 Task: Calculate the symbolic integral of a trigonometric product with various trigonometric identities.
Action: Mouse moved to (145, 26)
Screenshot: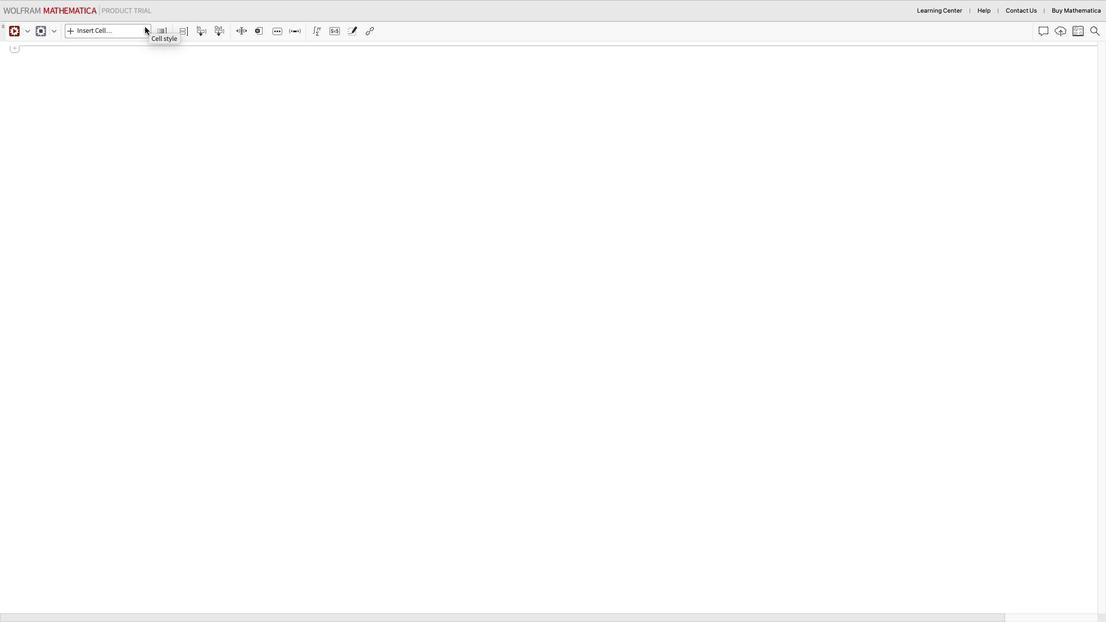 
Action: Mouse pressed left at (145, 26)
Screenshot: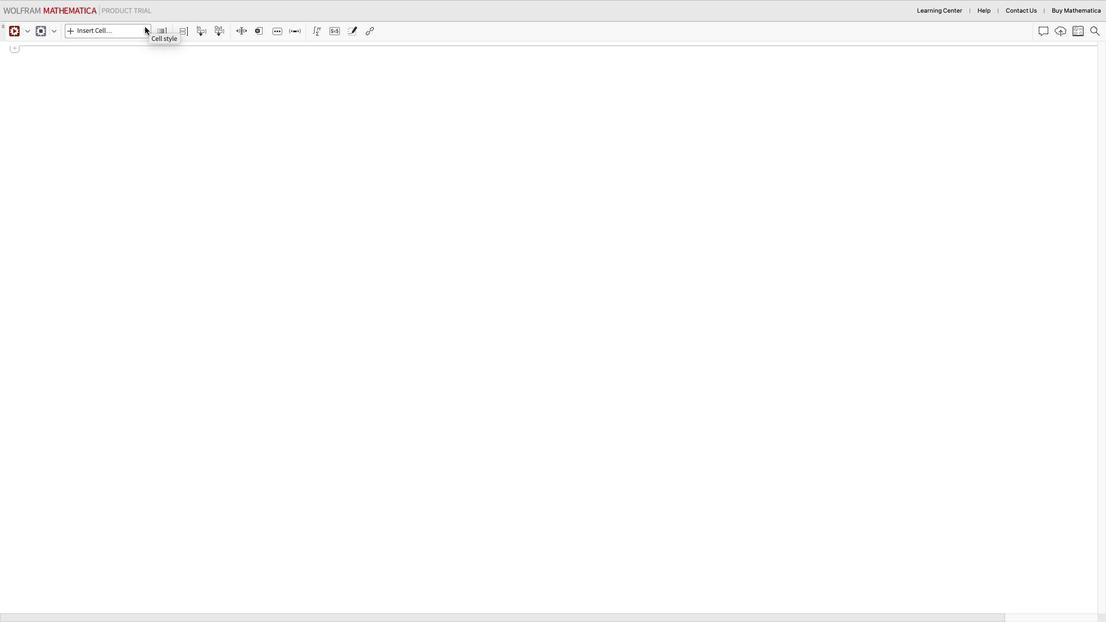 
Action: Mouse moved to (114, 53)
Screenshot: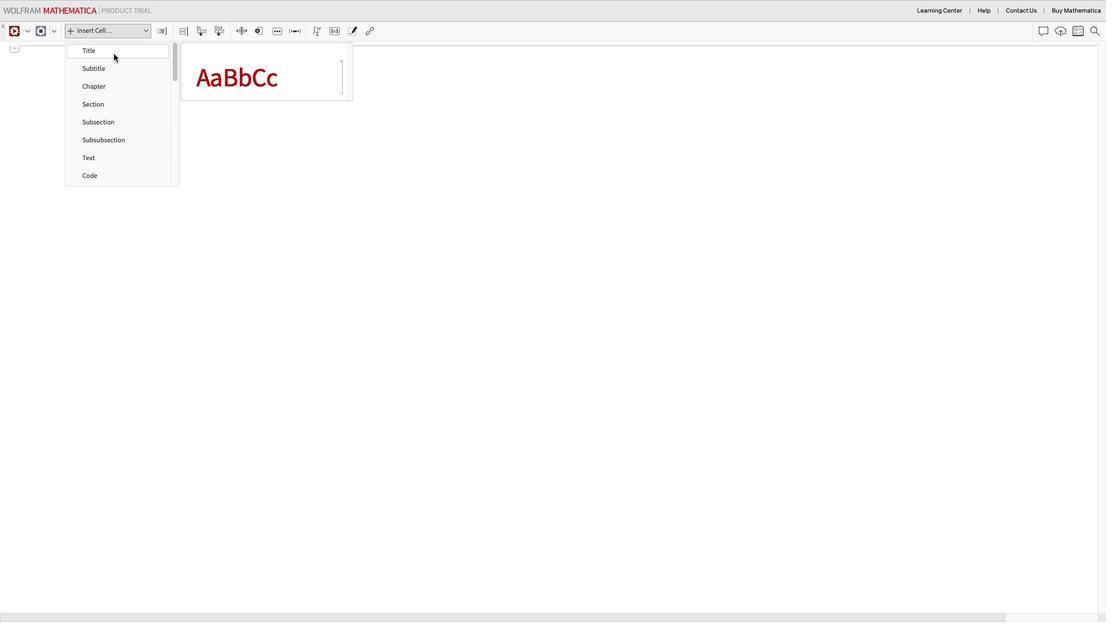 
Action: Mouse pressed left at (114, 53)
Screenshot: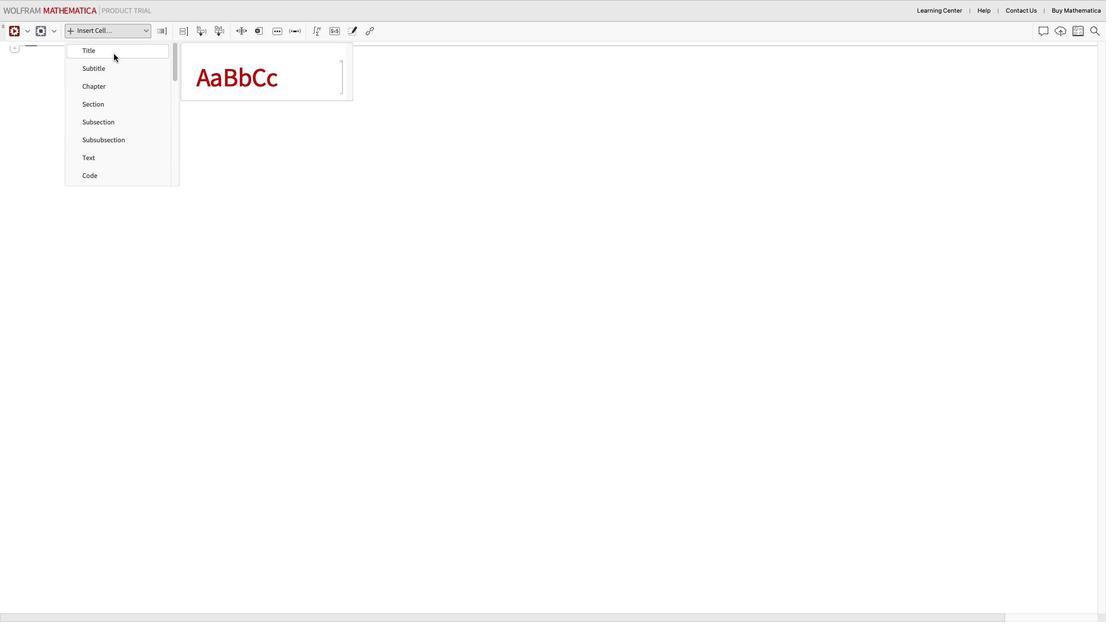 
Action: Mouse moved to (107, 74)
Screenshot: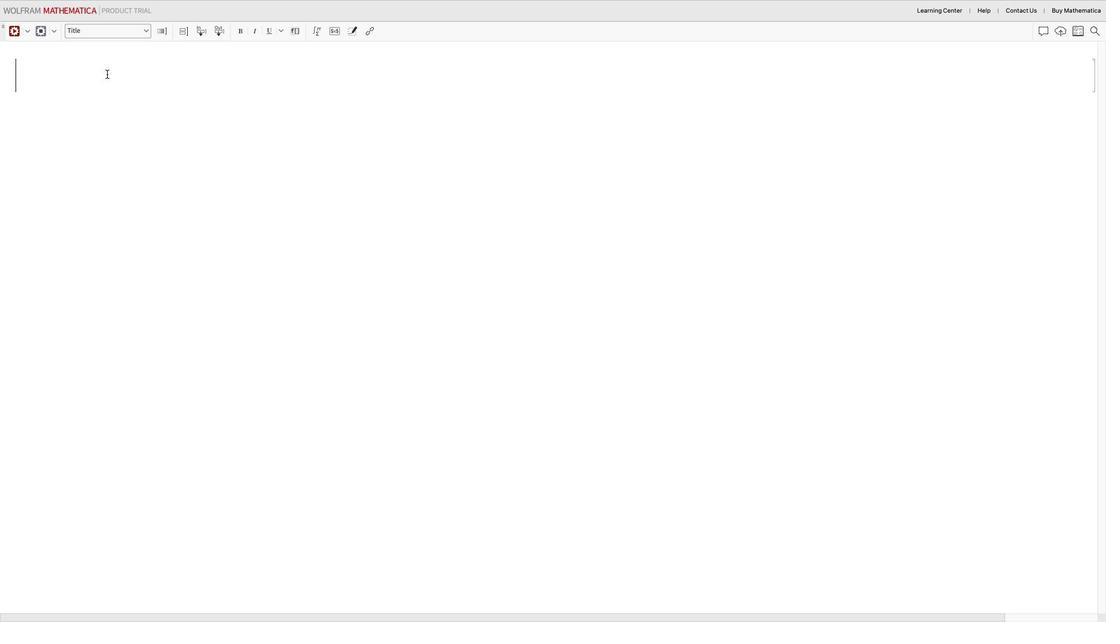
Action: Mouse pressed left at (107, 74)
Screenshot: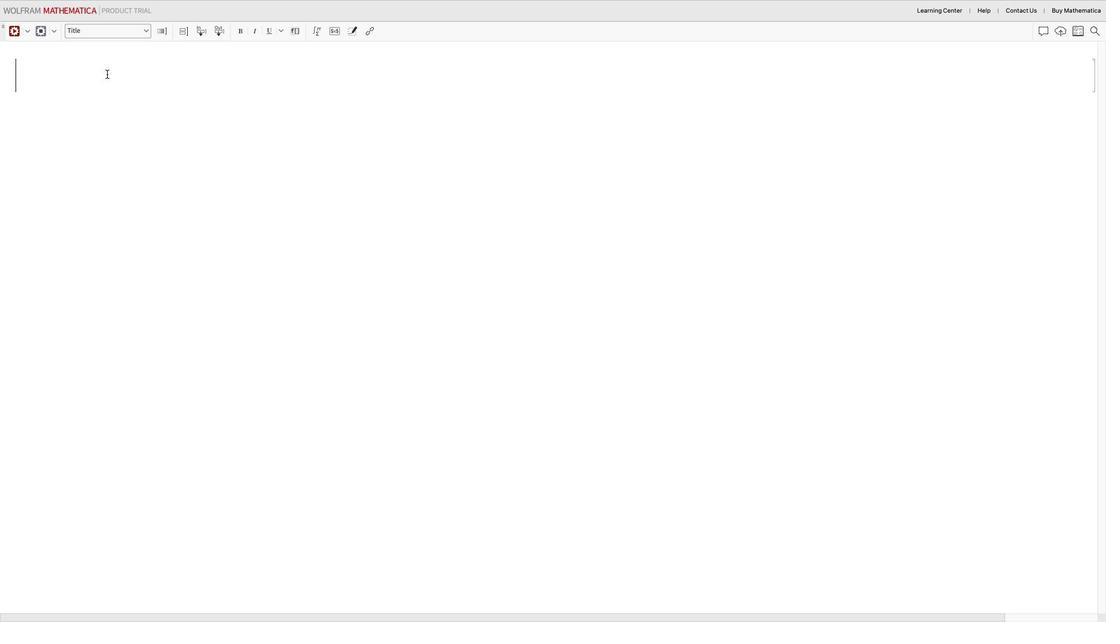 
Action: Mouse moved to (365, 237)
Screenshot: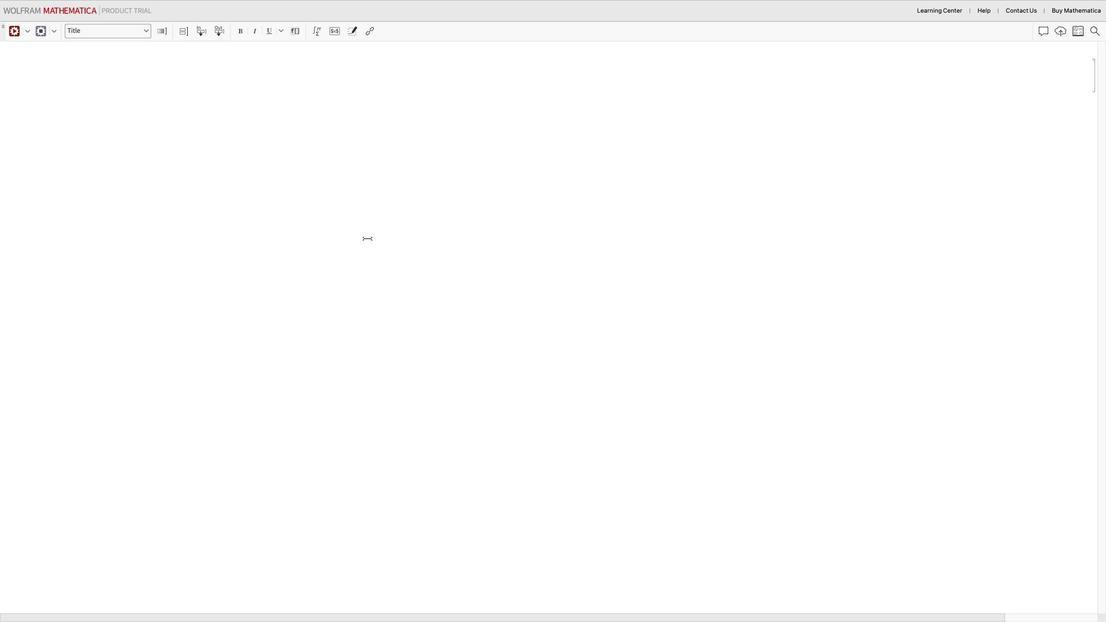 
Action: Key pressed Key.shift_r'S''y''m''b''o''l''i''c'Key.space'i''n''t''e''g''r''a''k'Key.space'i'Key.backspace'o''f'Key.space'a'Key.spaceKey.ctrl_rKey.leftKey.leftKey.leftKey.leftKey.leftKey.leftKey.backspace'l'Key.rightKey.rightKey.rightKey.rightKey.rightKey.space't''r''i''g''n''o''m''e''t''r''i''c'Key.space'p''r''o''d''u''c''t'Key.space'w''i''t''h'Key.leftKey.leftKey.leftKey.leftKey.leftKey.leftKey.leftKey.leftKey.leftKey.leftKey.leftKey.leftKey.leftKey.leftKey.leftKey.leftKey.leftKey.leftKey.leftKey.leftKey.left'o'Key.rightKey.rightKey.rightKey.rightKey.rightKey.rightKey.rightKey.rightKey.rightKey.rightKey.rightKey.rightKey.rightKey.rightKey.rightKey.rightKey.rightKey.rightKey.rightKey.rightKey.rightKey.space'v''a''r''i''o''u''s'Key.space't''r''i''g''o''n''o''m''e''t''r''i''c'Key.space'i''d''e''n''t''i''t''i''e''s'
Screenshot: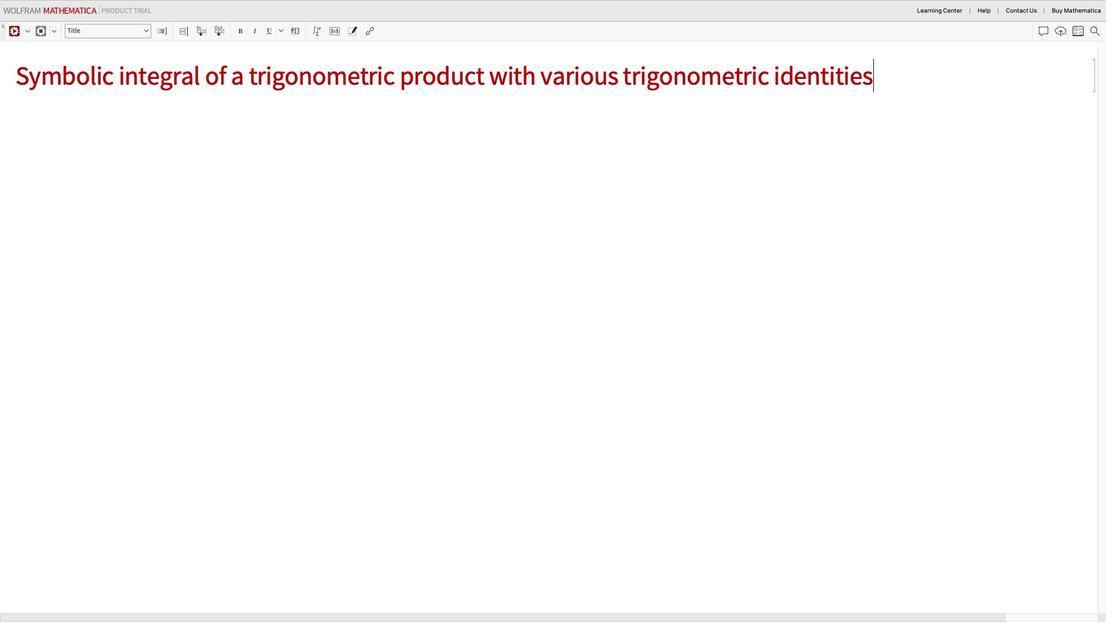 
Action: Mouse moved to (158, 250)
Screenshot: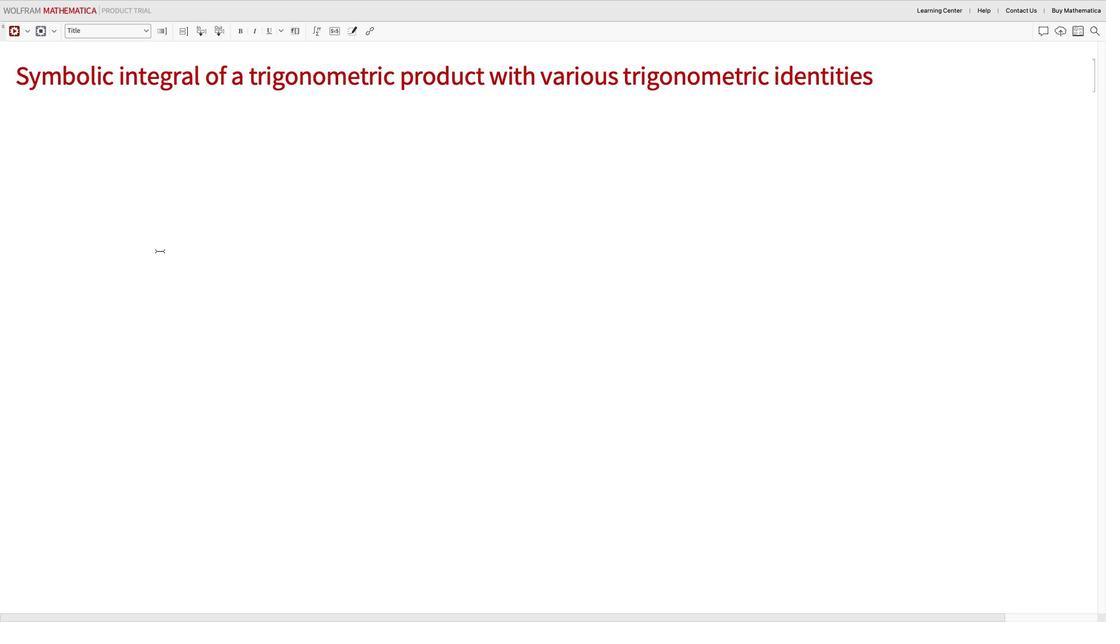 
Action: Mouse pressed left at (158, 250)
Screenshot: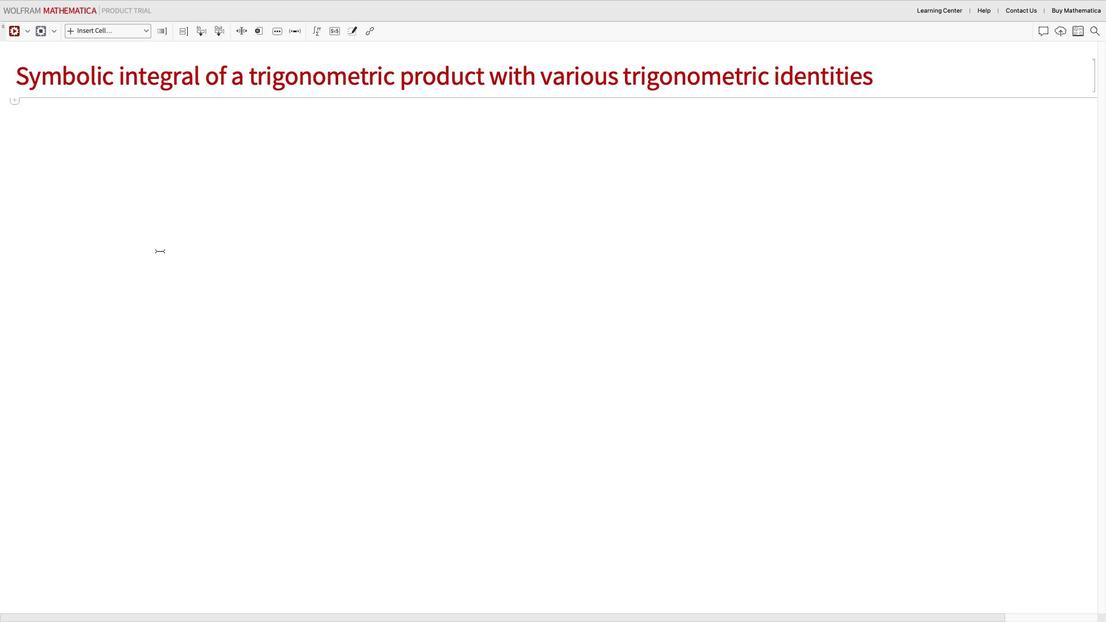 
Action: Mouse moved to (146, 31)
Screenshot: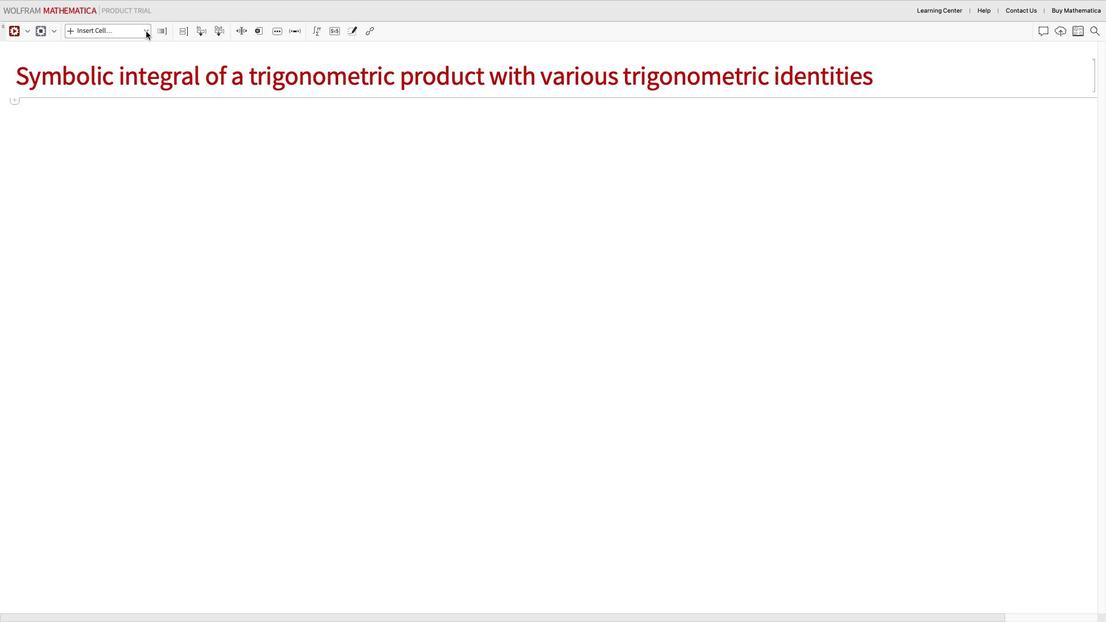 
Action: Mouse pressed left at (146, 31)
Screenshot: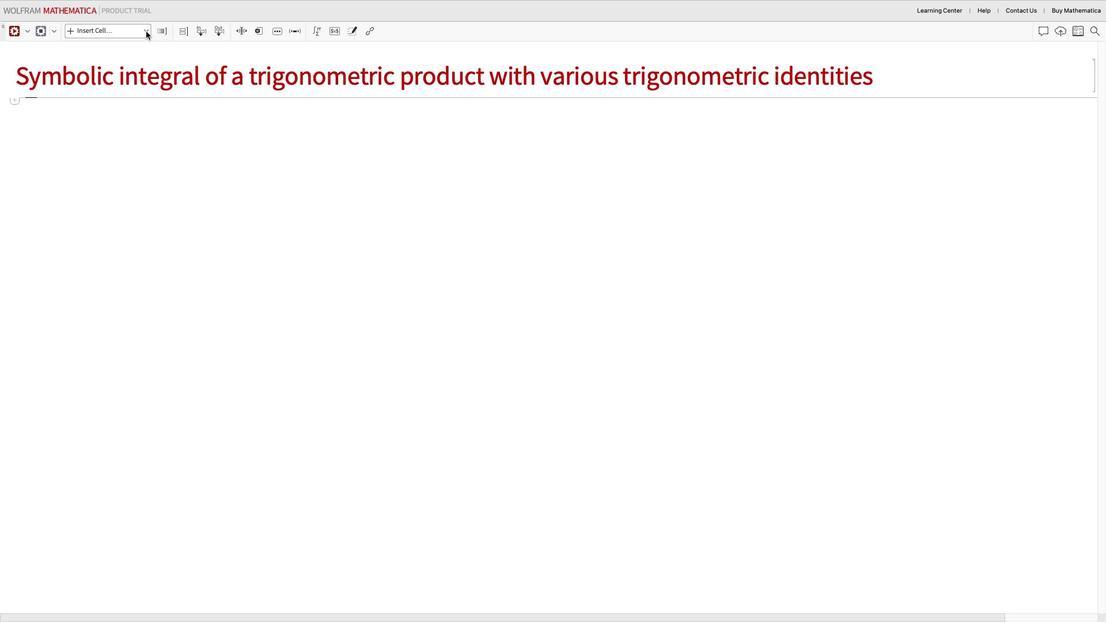 
Action: Mouse moved to (109, 172)
Screenshot: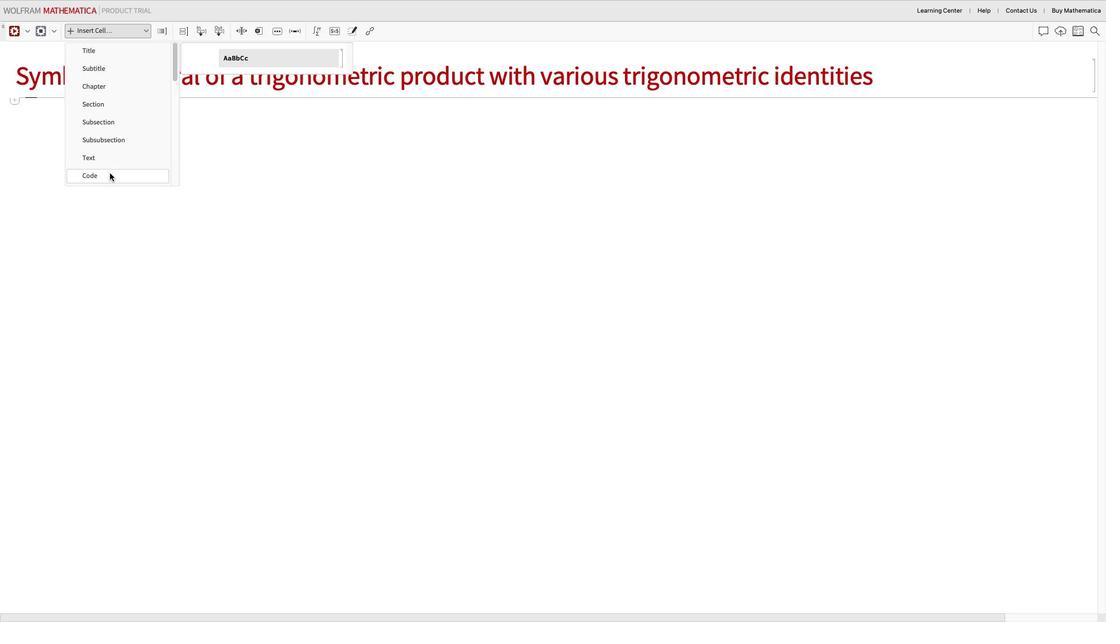 
Action: Mouse pressed left at (109, 172)
Screenshot: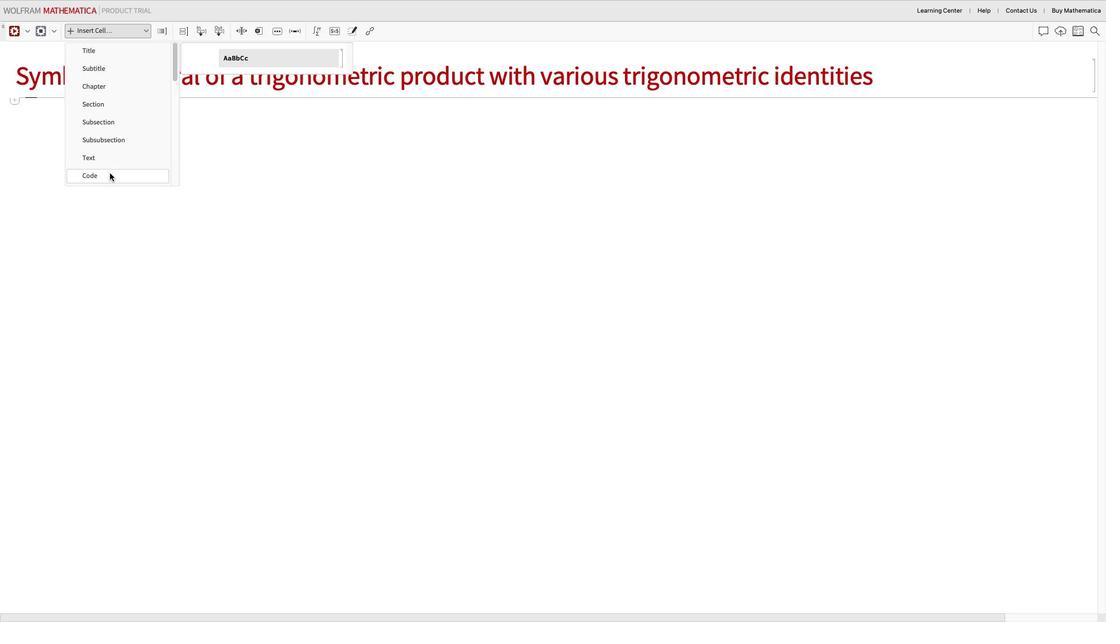 
Action: Mouse moved to (138, 118)
Screenshot: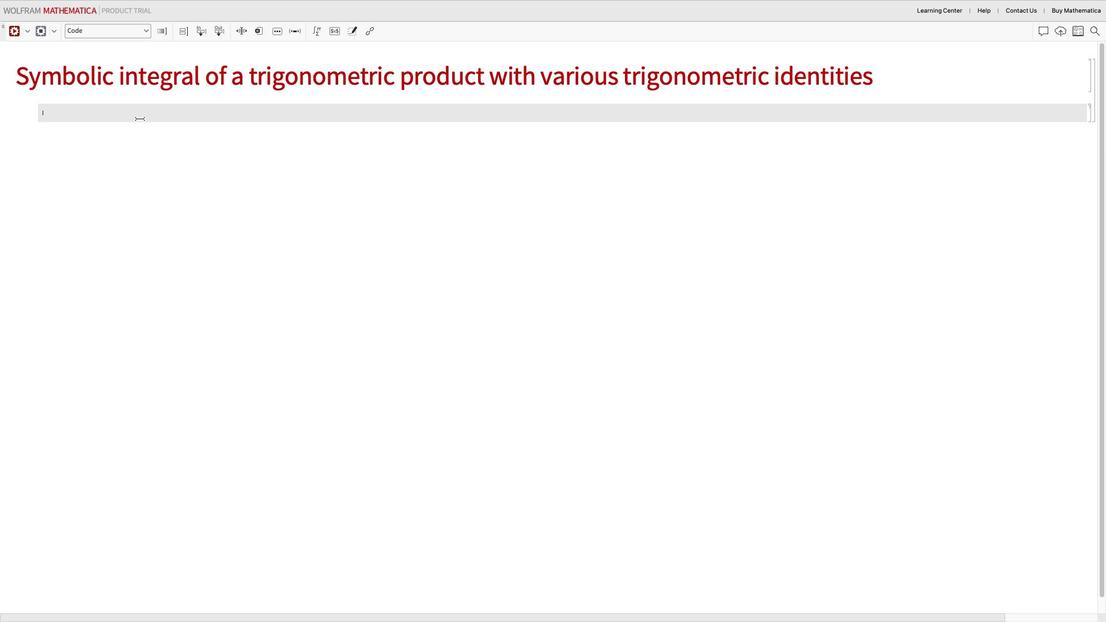 
Action: Mouse pressed left at (138, 118)
Screenshot: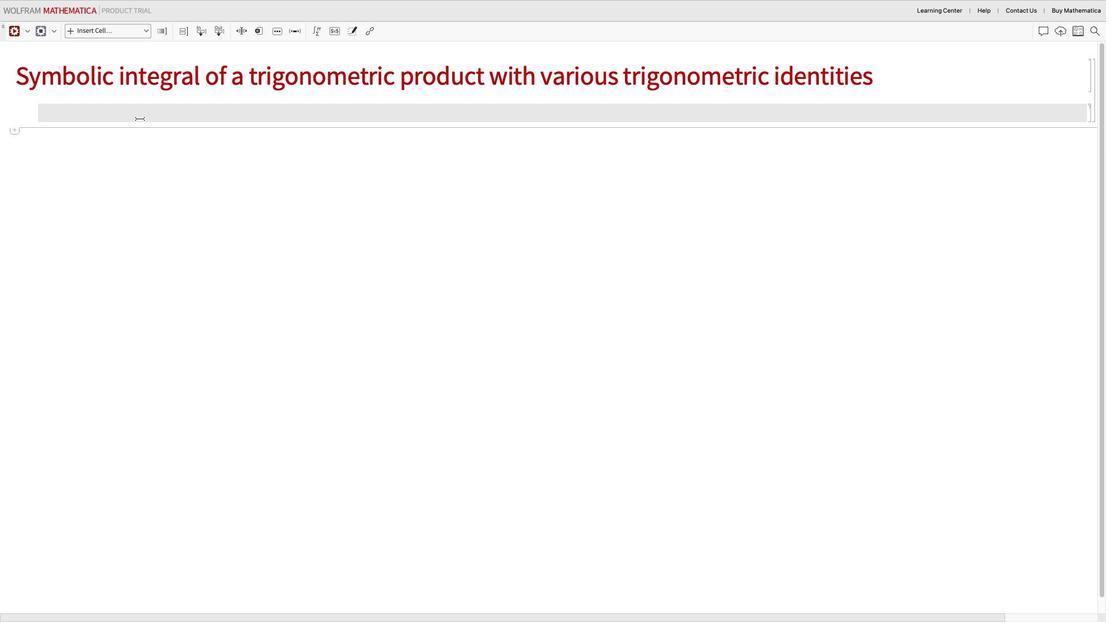 
Action: Key pressed Key.shift_r'(''*'Key.spaceKey.backspace
Screenshot: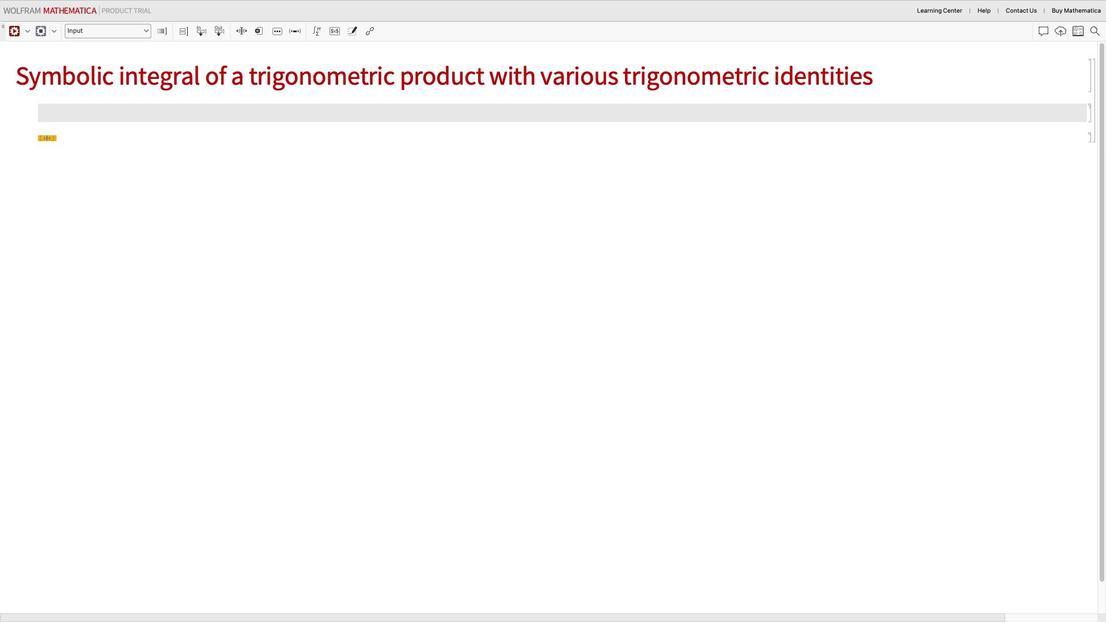 
Action: Mouse moved to (135, 117)
Screenshot: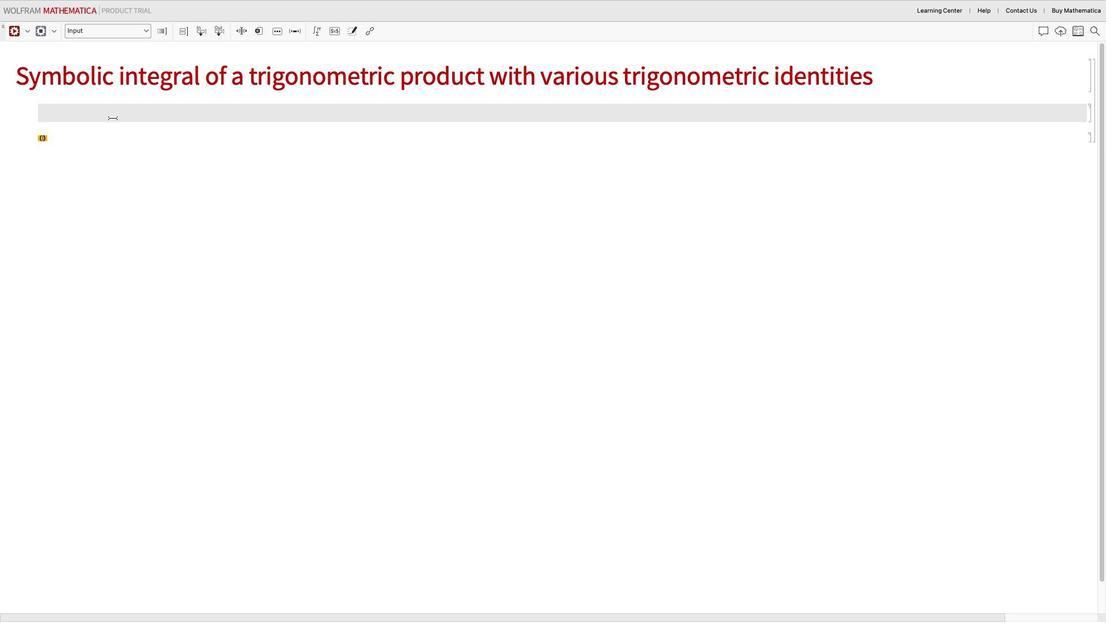
Action: Key pressed Key.backspace
Screenshot: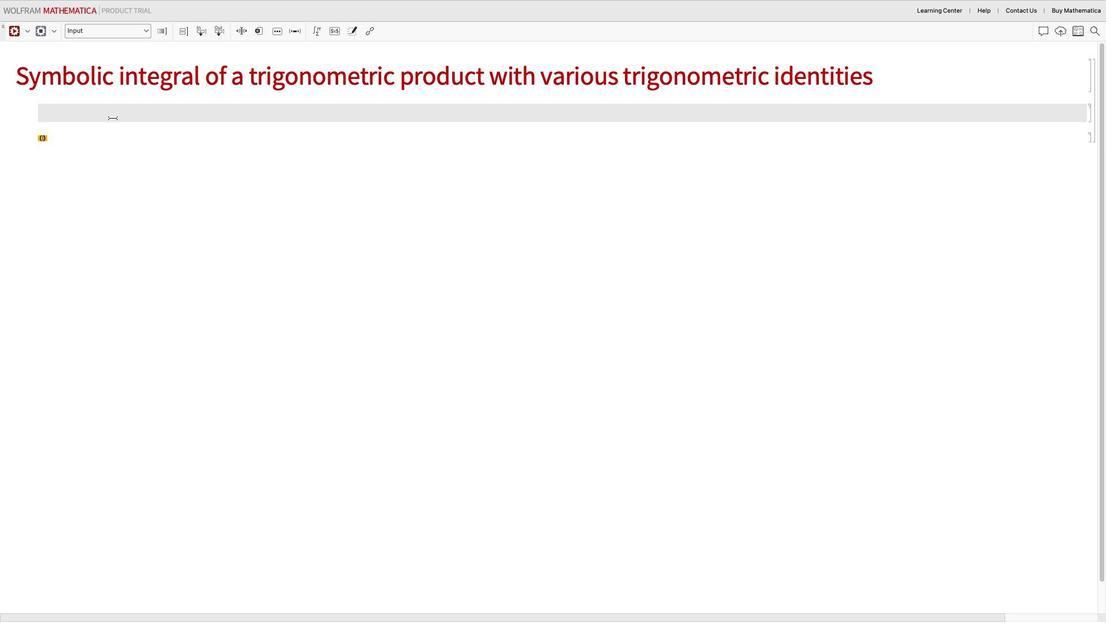 
Action: Mouse moved to (36, 102)
Screenshot: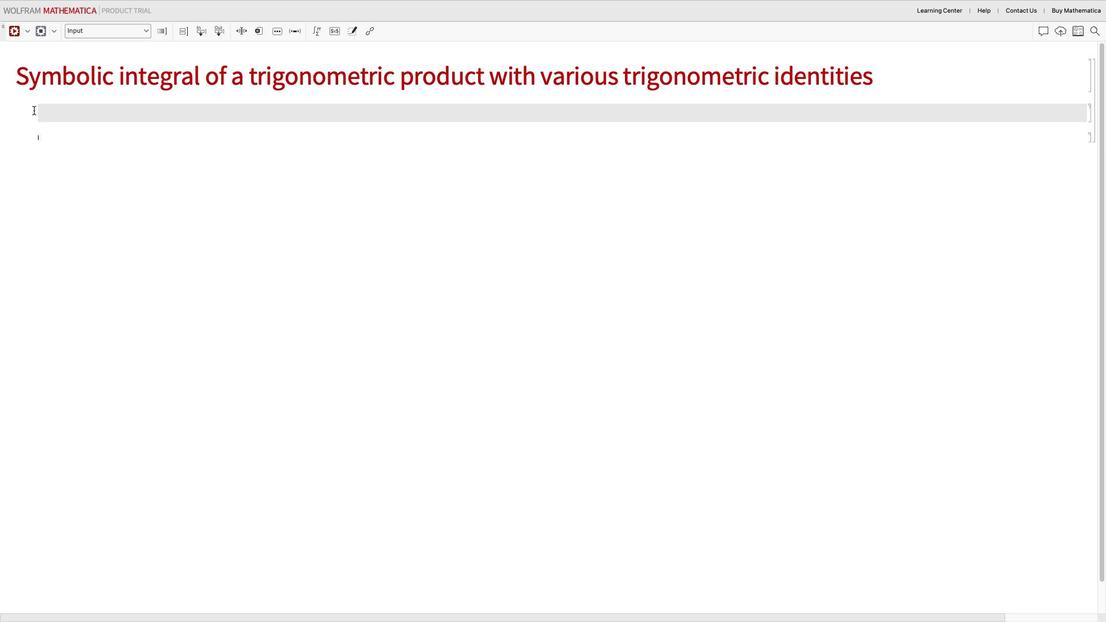 
Action: Key pressed Key.backspace
Screenshot: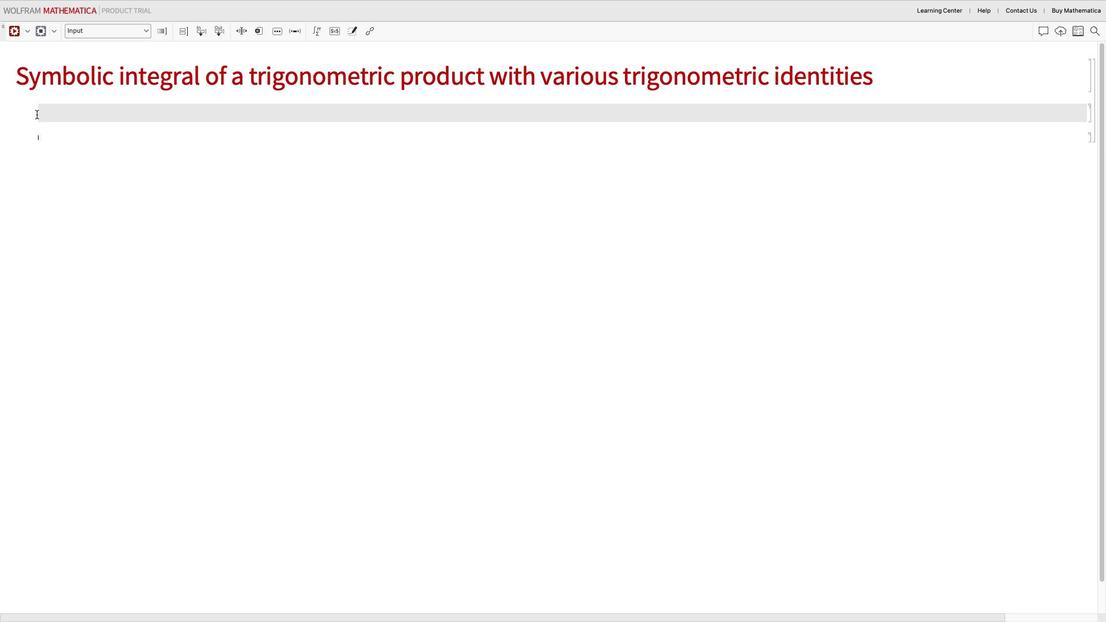 
Action: Mouse moved to (67, 116)
Screenshot: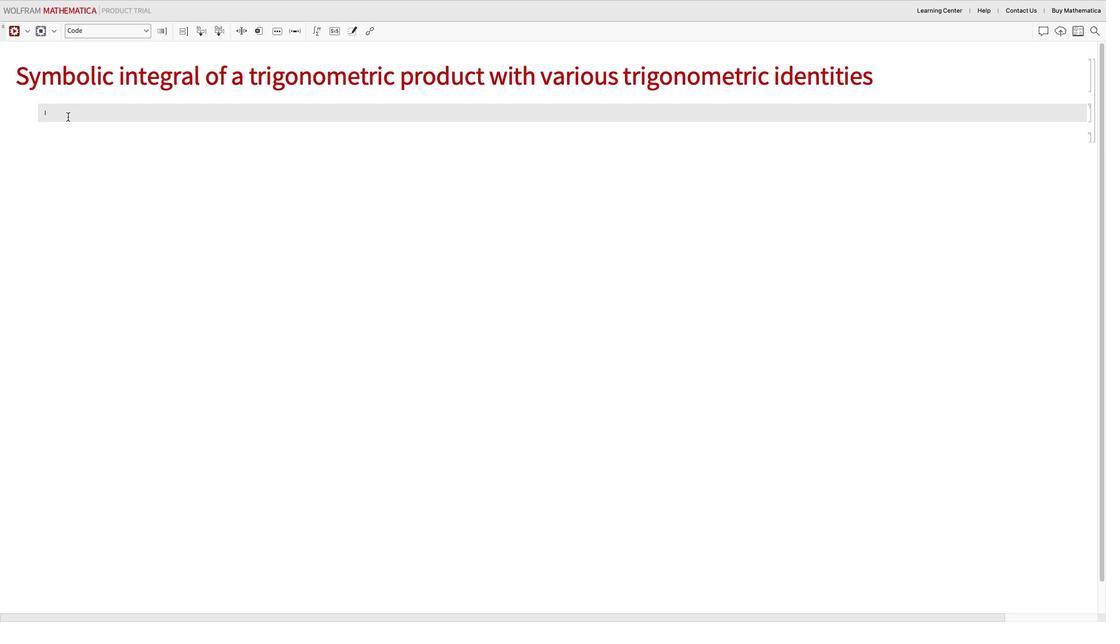 
Action: Mouse pressed left at (67, 116)
Screenshot: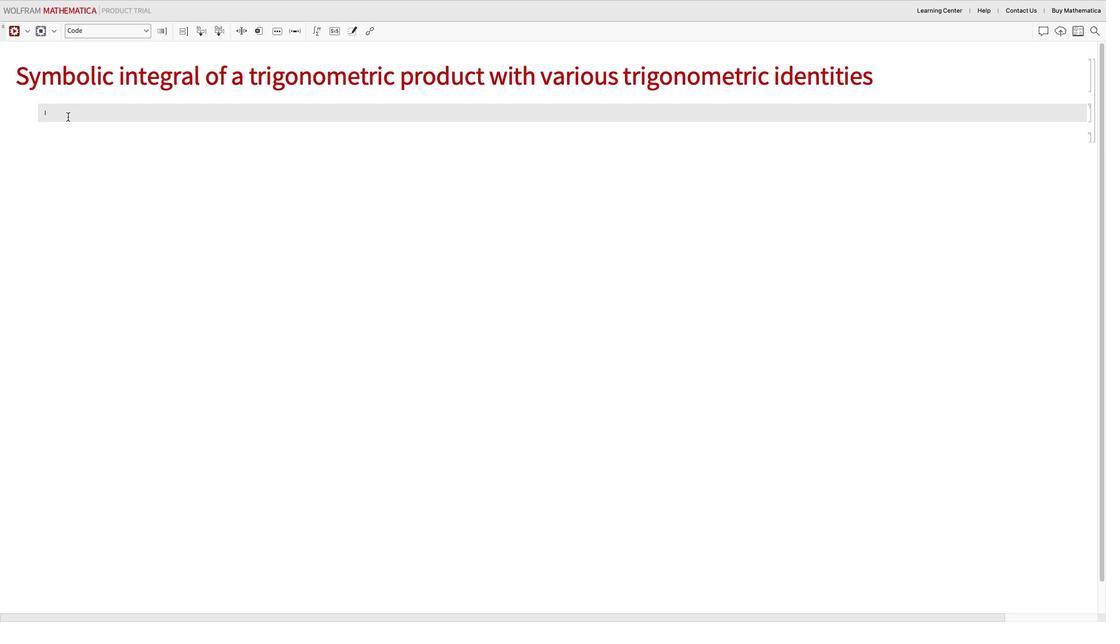 
Action: Key pressed Key.shift_r'(''*'Key.spaceKey.shift_r'D''e''f''i''n''e'Key.space't''h''e'Key.space't''r''i''g''o''n''o''m''e''t''r'Key.backspace'r''i''c'Key.space'p''r''o''d''u''c''t'Key.rightKey.leftKey.spaceKey.rightKey.rightKey.enter'e''x''p''r'Key.space'='Key.spaceKey.shift_r'S''i''n''[''x'']'Key.shift_r'^''2'Key.shift_r'*'Key.shift_r'C''o''s''[''x'']'Key.shift_r'^''3''/'Key.shift_r'(''1''+'Key.shift_r'S''i''n''[''x'']'Key.shift_r'^''2'Key.rightKey.enterKey.enterKey.shift_r'(''*'Key.shift_r'U''s''e'Key.spaceKey.shift_r'T''r''i''d'Key.backspace'g'Key.shift_r'R''e''d''u''c''e'Key.space't''o'Key.space's''i''m''p''l''y'Key.spaceKey.backspaceKey.backspace'i''f''y'Key.space't''h''e'Key.space'e''x''p''r''e''s''s''i''o''n'Key.rightKey.rightKey.enter's''i''m''p''l''i''f''i''e''d'Key.spaceKey.backspace'e'Key.backspaceKey.shift_r'E''x''p''r'Key.space'='Key.spaceKey.shift_r'T''r''i''g'Key.shift_r'R''e''d''u''c''e''[''e''x''p''r'']'Key.enterKey.enterKey.shift_r'(''*'Key.shift_r'C''a''l''c''u''l''a''t''e'Key.space't''h''e'Key.space'd''e''f''i''n''i''t''e'Key.space'i''n''t''e''g''r''a''l'Key.space'f''r''o''m'Key.space'0'Key.space't''o'Key.spaceKey.shift_r'P''i''/''2'Key.rightKey.rightKey.enter'd''e''f''i''n''i''t''e'Key.shift_r'I''n''t''e''g''r''a''l'Key.space'='Key.spaceKey.shift_r'I''n''t''e''g''r''a''t''e''[''s''i''m''p''l''i''f''i''e''d'Key.shift_r'E''x''p''r'','Key.backspace','Key.spaceKey.shift_r'{''x'',''0'','Key.spaceKey.shift_r'P''i''/''2'Key.rightKey.rightKey.enterKey.enterKey.shift_r'(''*'Key.spaceKey.shift_r'P''l''o''t'Key.space't''h''e'Key.space'o''r''i''g''i''n''a''l'Key.space'a''n''d'Key.space's''i''m''p''l''i''f''i''e'Key.backspace'e''d'Key.space'e''x''p''e'Key.backspace'r''e''s''s''i''o''n''s'Key.rightKey.rightKey.enterKey.shift_r'P''l''o''t'Key.spaceKey.backspace'['Key.shift_r'{''e''x''p''r'','Key.space's''i''m''p''l''i''f''i''e''d'Key.shift_r'E''x''p''r'Key.shift_r'}'','Key.shift_r'{''x'',''0'','Key.shift_rKey.space'P''i''/''2'Key.shift_r'}'','Key.spaceKey.shift_r'P''l''o''t'Key.shift_r'S''t''y''l''e'Key.enterKey.shift_r'{'Key.shift_r'R''e''d'','Key.shift_r'B''l''u''e'Key.right','Key.enterKey.shift_r'P''l''o''r'Key.backspace't'Key.shift_r'L''e''g''e''n''d''s'Key.enterKey.shift_r'{''"'Key.shift_r'O''r''i''g''i''n''a''l'Key.right','Key.spaceKey.shift_r'"'Key.shift_r'S''i''m''p''l''i''f''i''e''d'Key.rightKey.leftKey.rightKey.rightKey.rightKey.enterKey.enterKey.shift_r'(''*'Key.spaceKey.shift_r'D''i''s''p''l''a''y'Key.space't''h''e'Key.space'd''e''f''i''n''t''i''t''e'Key.space'i''n''t''e''g''r''a''l'Key.space'r''e''s''u''l''t'Key.rightKey.rightKey.enter'd''e''f''i''n''i''t''e'Key.shift_r'I''n''t''e''g''r''a''l'Key.enterKey.shift_rKey.enter
Screenshot: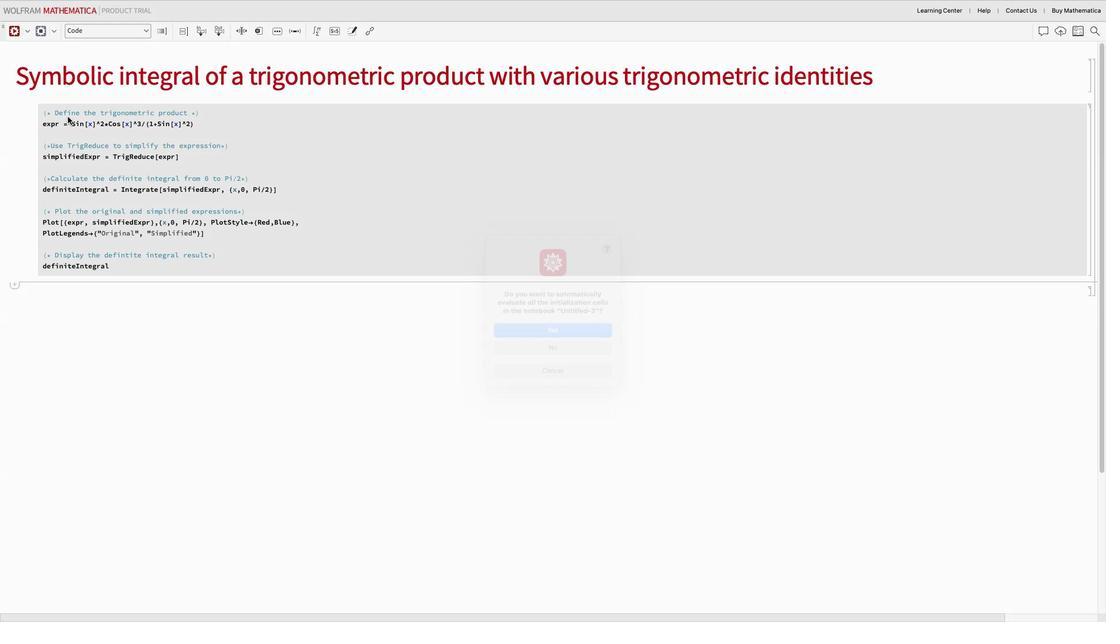 
Action: Mouse moved to (540, 333)
Screenshot: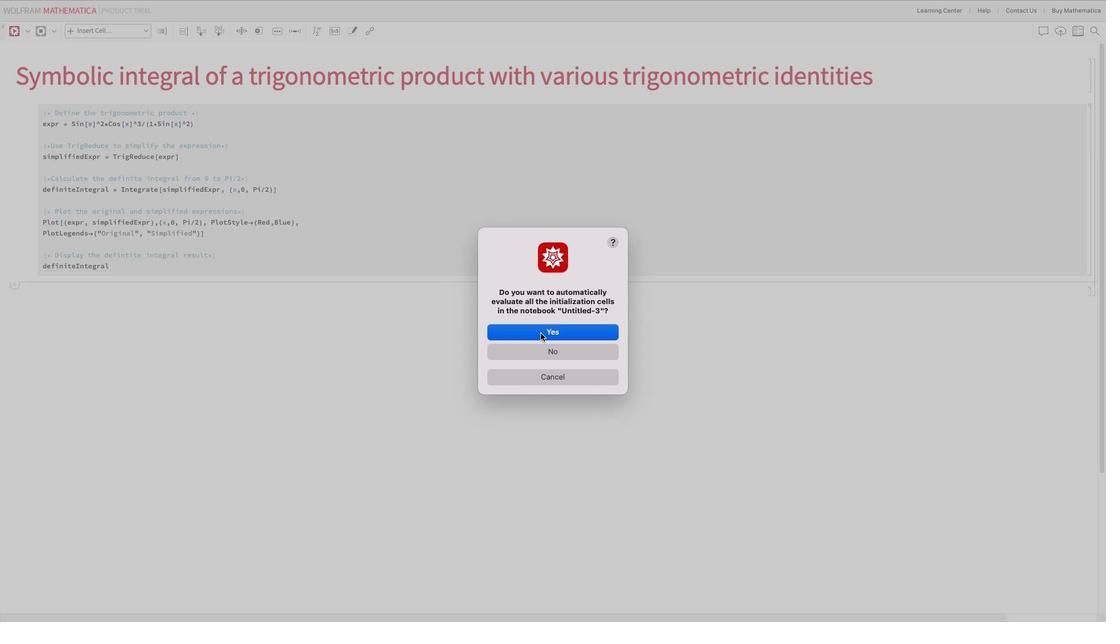 
Action: Mouse pressed left at (540, 333)
Screenshot: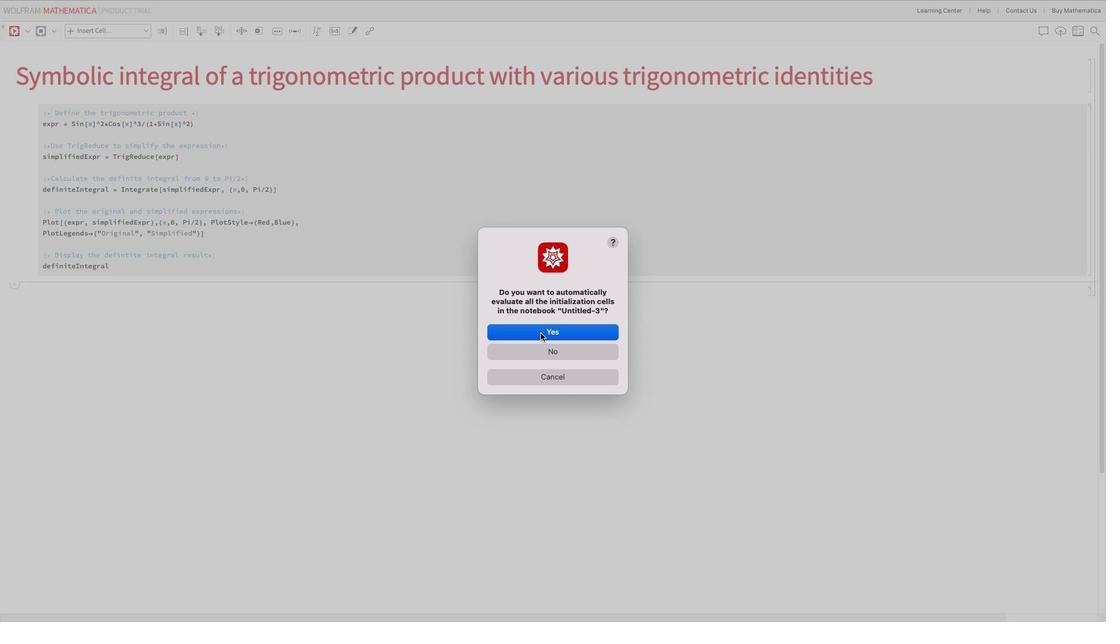 
Action: Mouse moved to (537, 334)
Screenshot: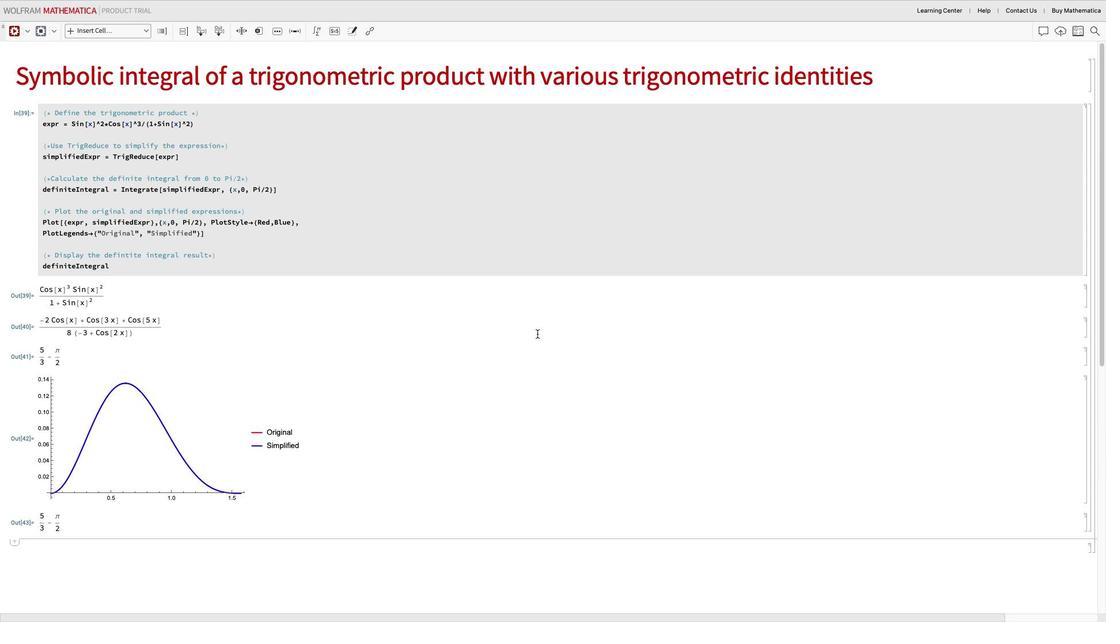 
